 Task: Enable the call before checkout.
Action: Mouse moved to (46, 80)
Screenshot: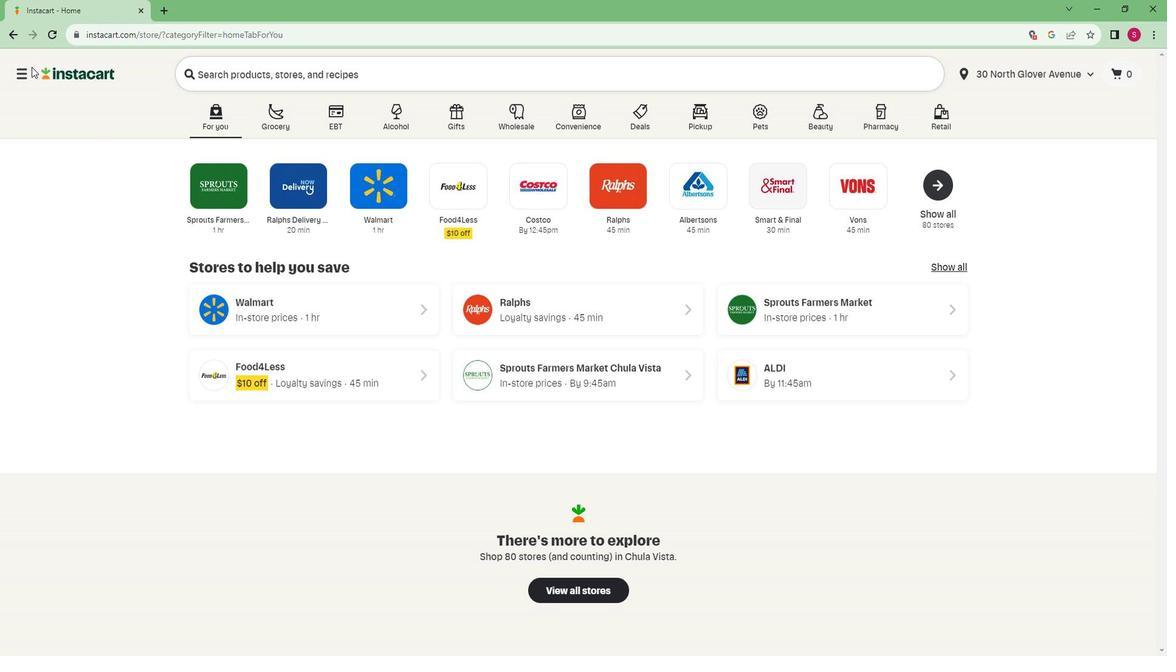 
Action: Mouse pressed left at (46, 80)
Screenshot: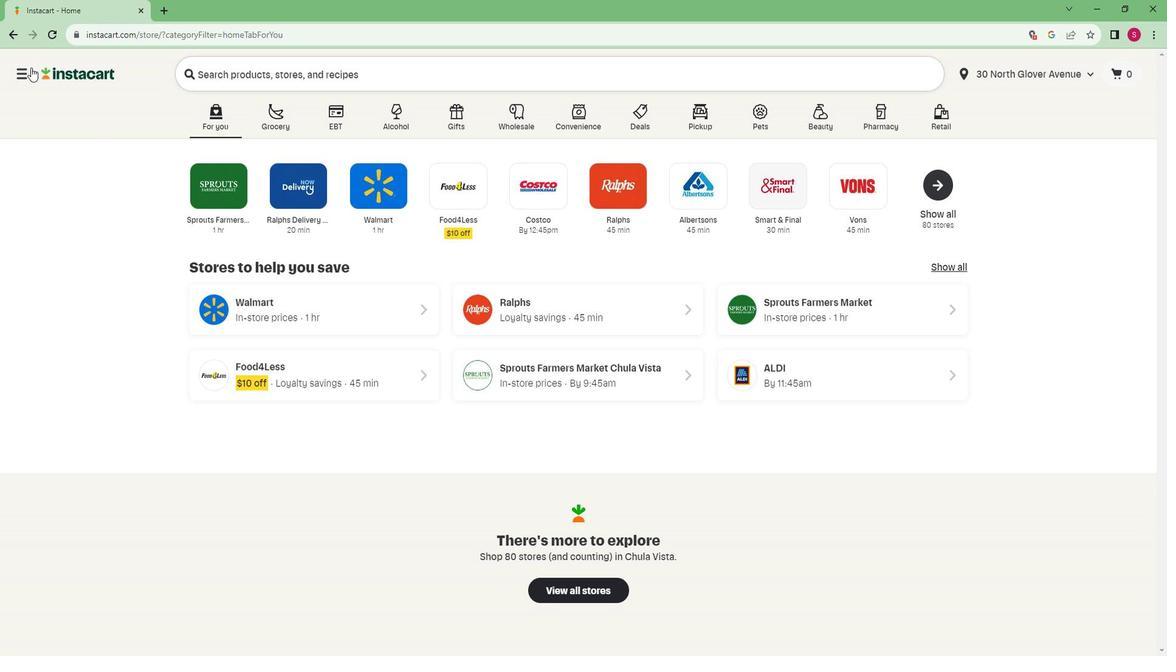 
Action: Mouse moved to (74, 414)
Screenshot: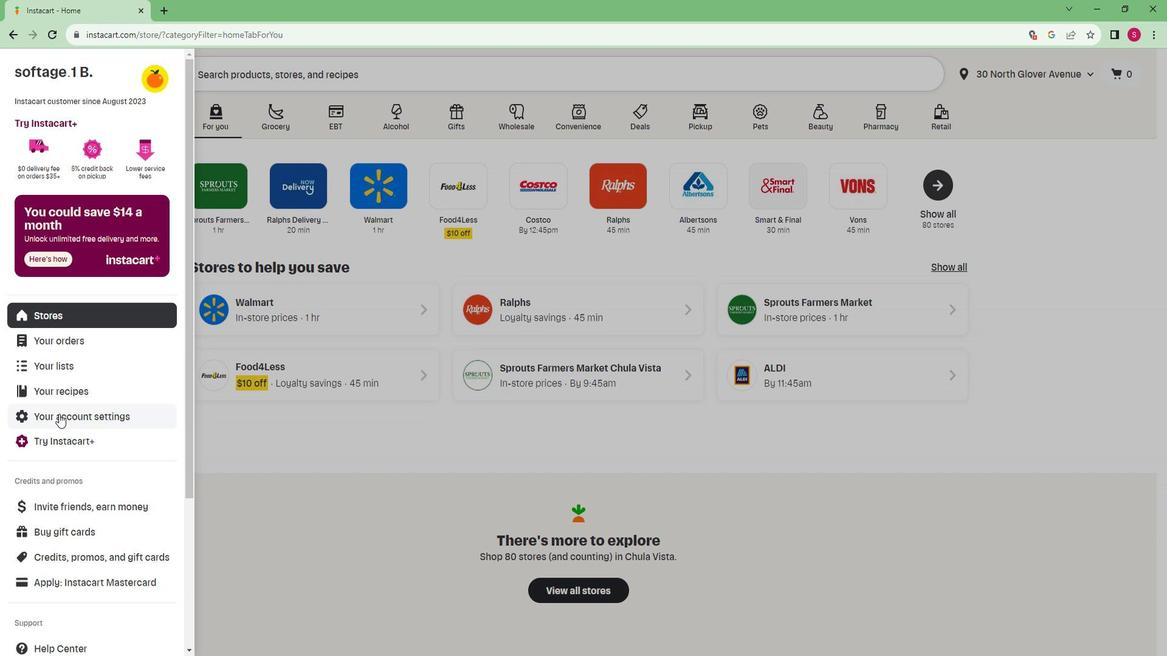 
Action: Mouse pressed left at (74, 414)
Screenshot: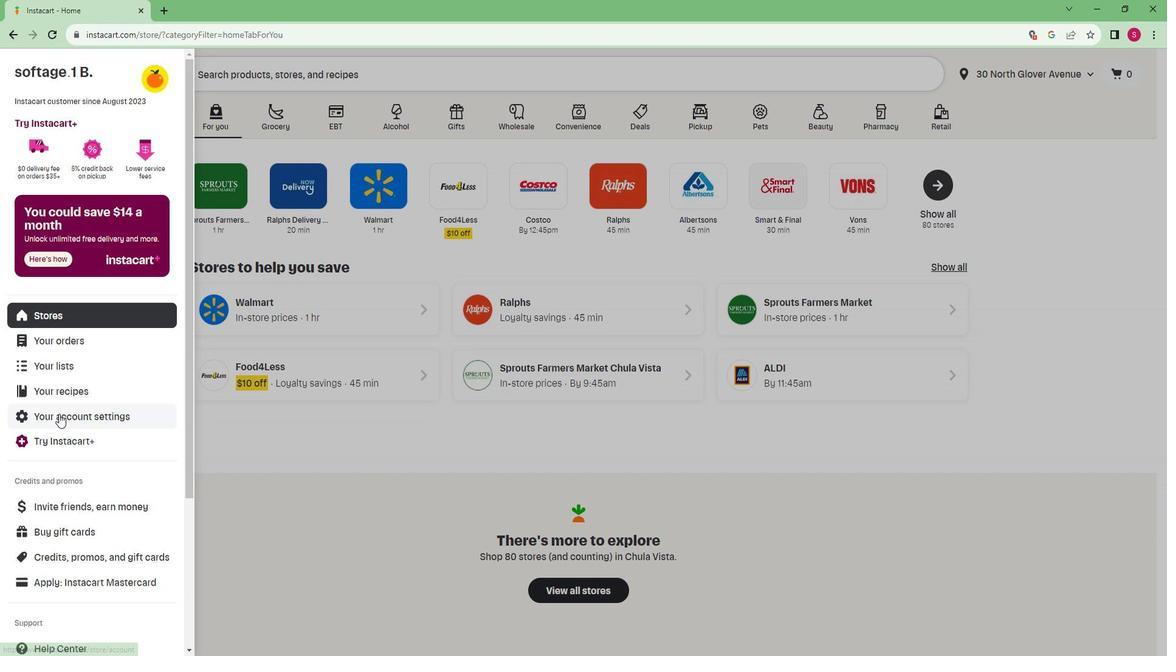 
Action: Mouse moved to (99, 324)
Screenshot: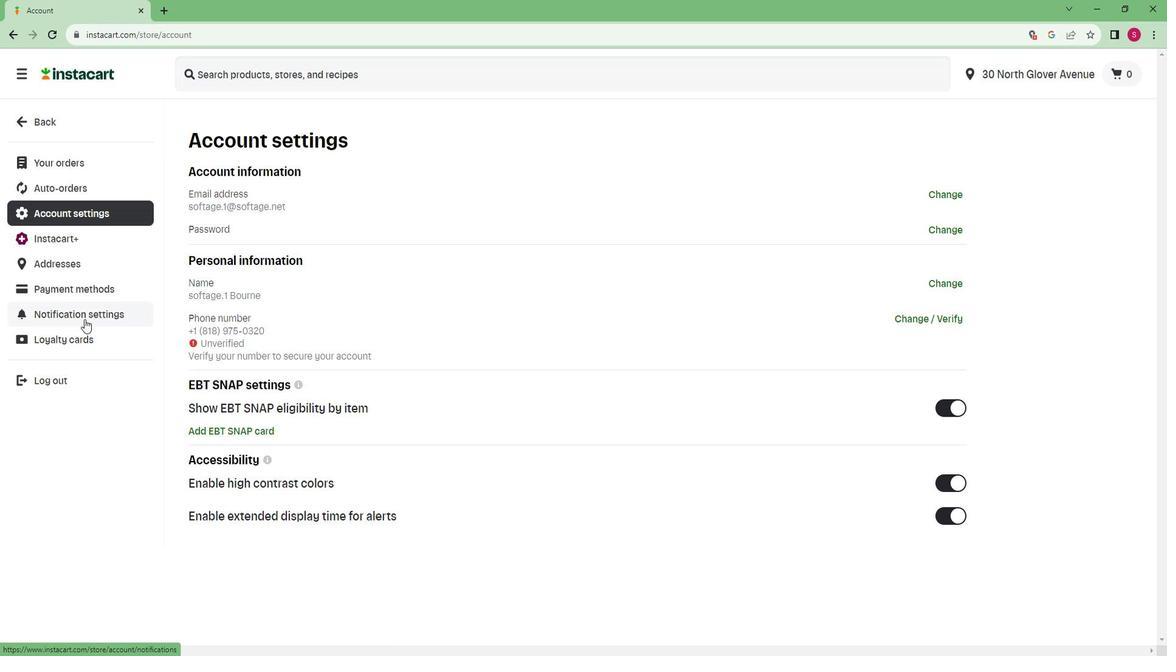 
Action: Mouse pressed left at (99, 324)
Screenshot: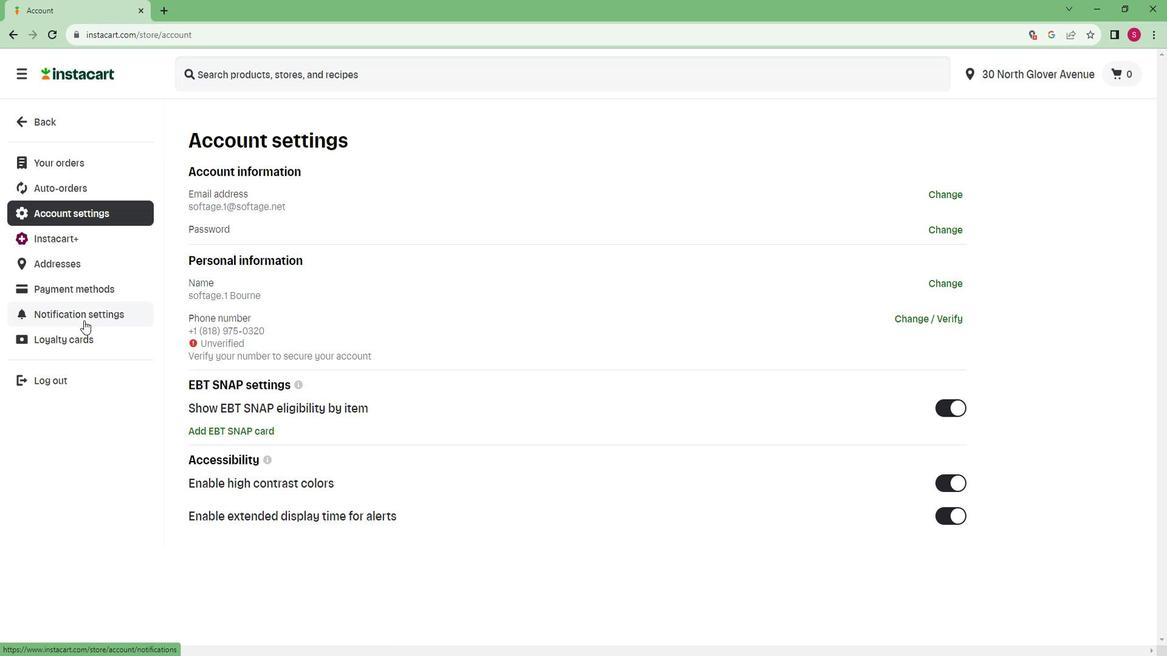 
Action: Mouse moved to (981, 383)
Screenshot: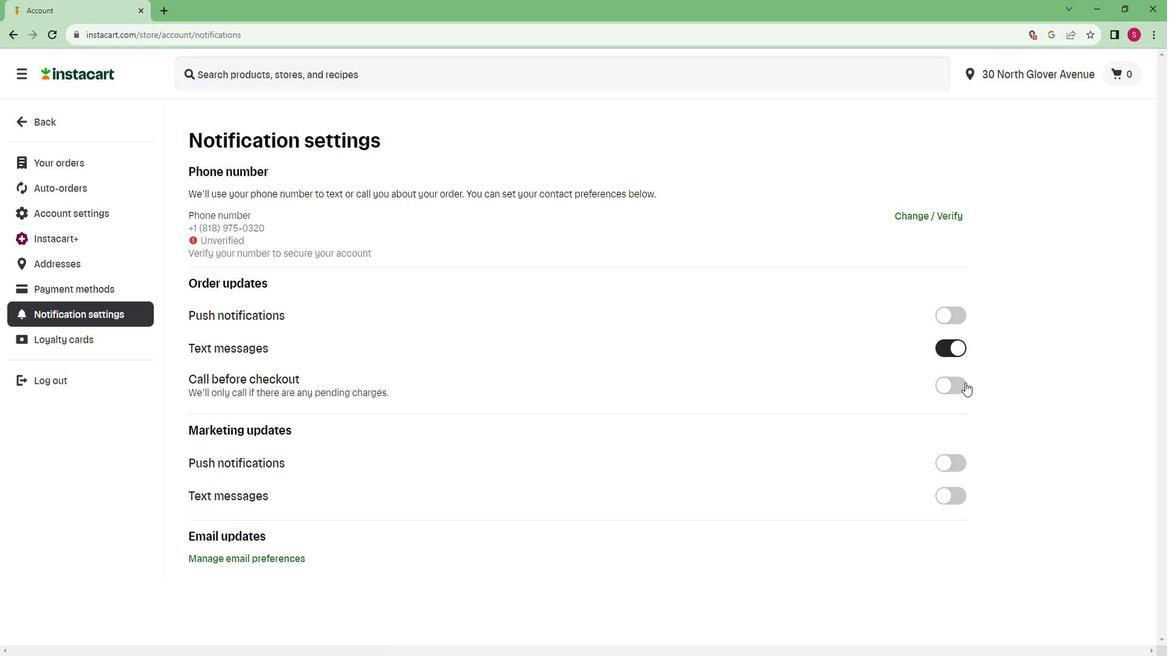 
Action: Mouse pressed left at (981, 383)
Screenshot: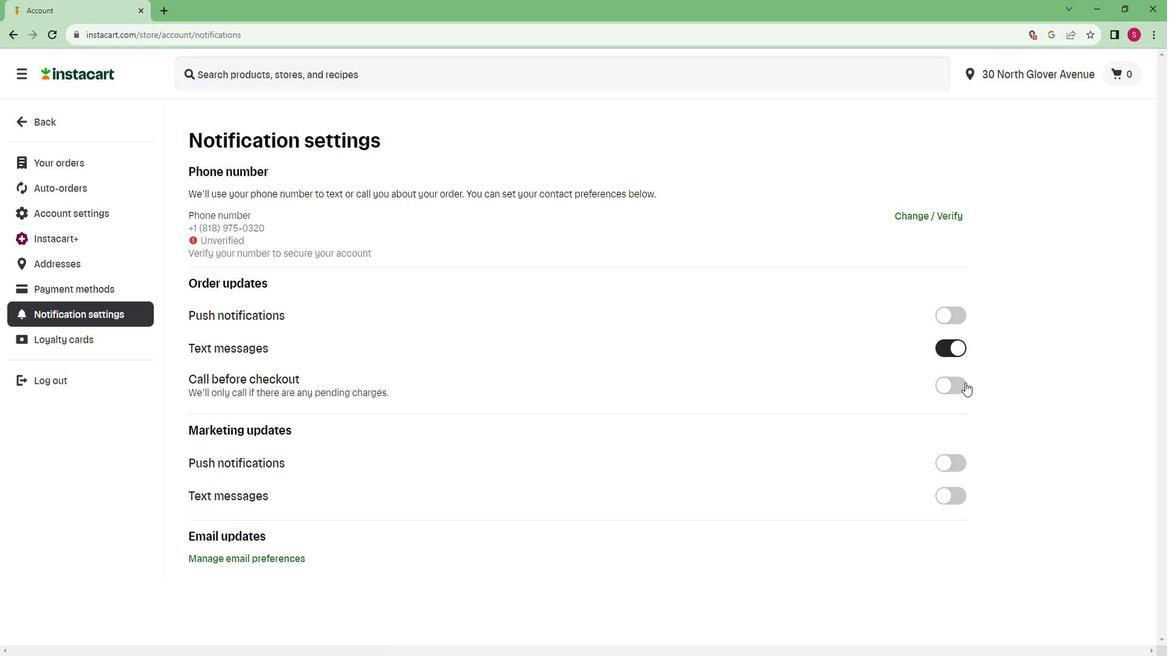 
